 Task: Use the formula "IMEXP" in spreadsheet "Project portfolio".
Action: Mouse moved to (871, 135)
Screenshot: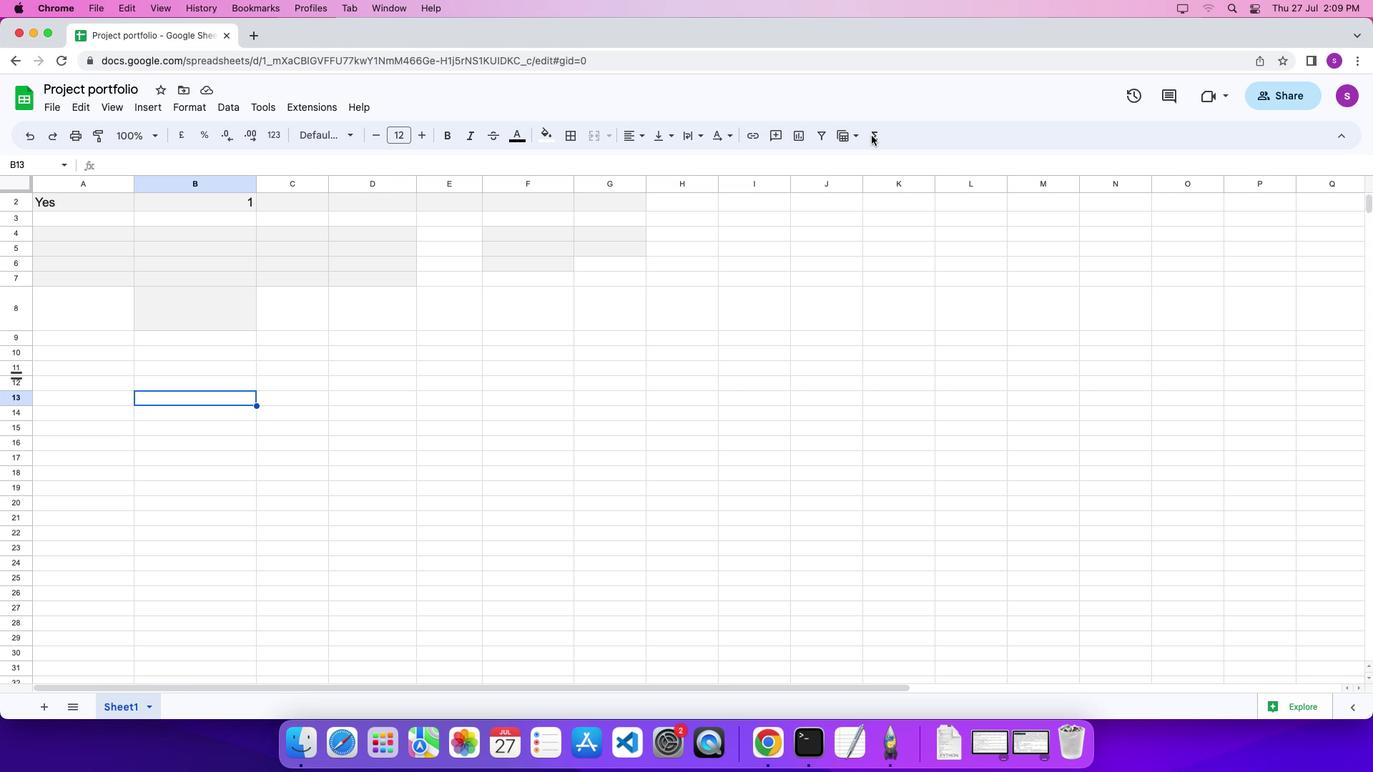 
Action: Mouse pressed left at (871, 135)
Screenshot: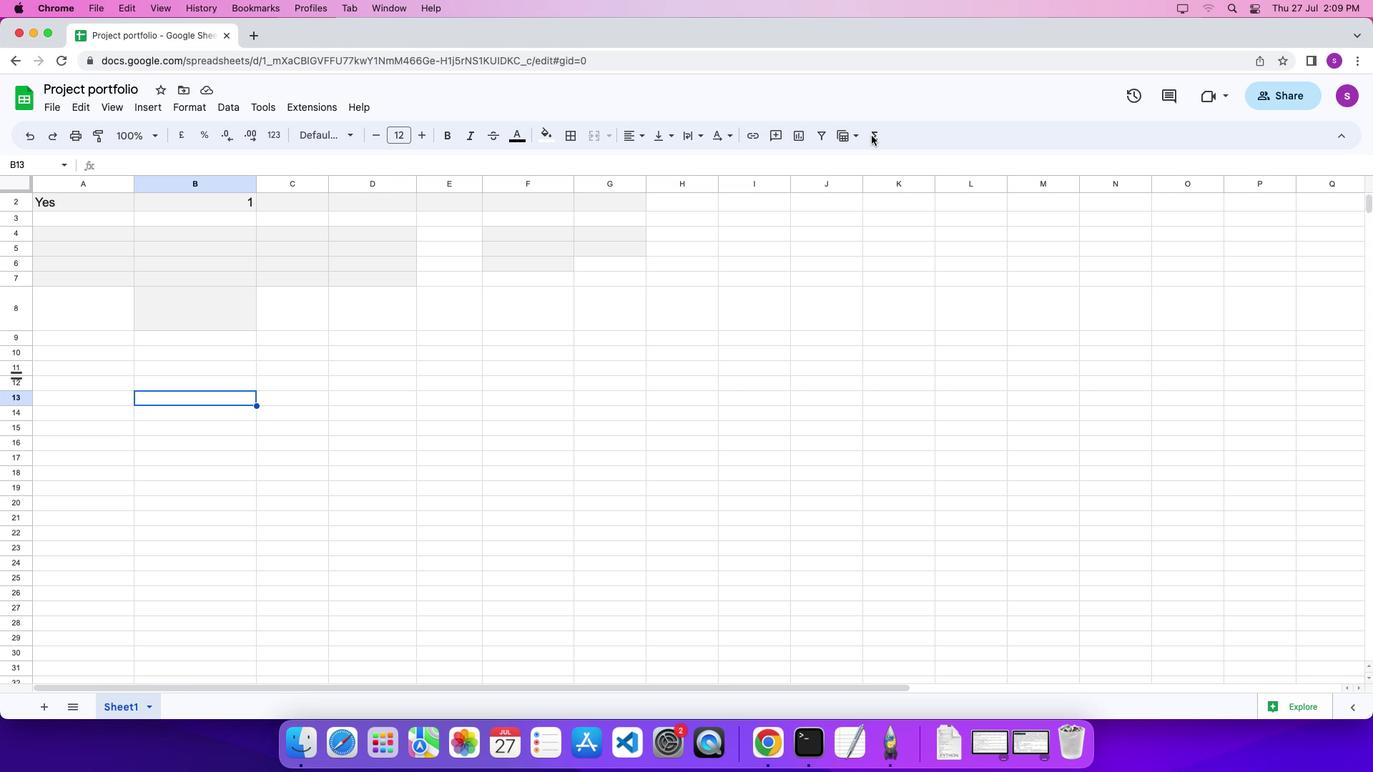 
Action: Mouse moved to (876, 135)
Screenshot: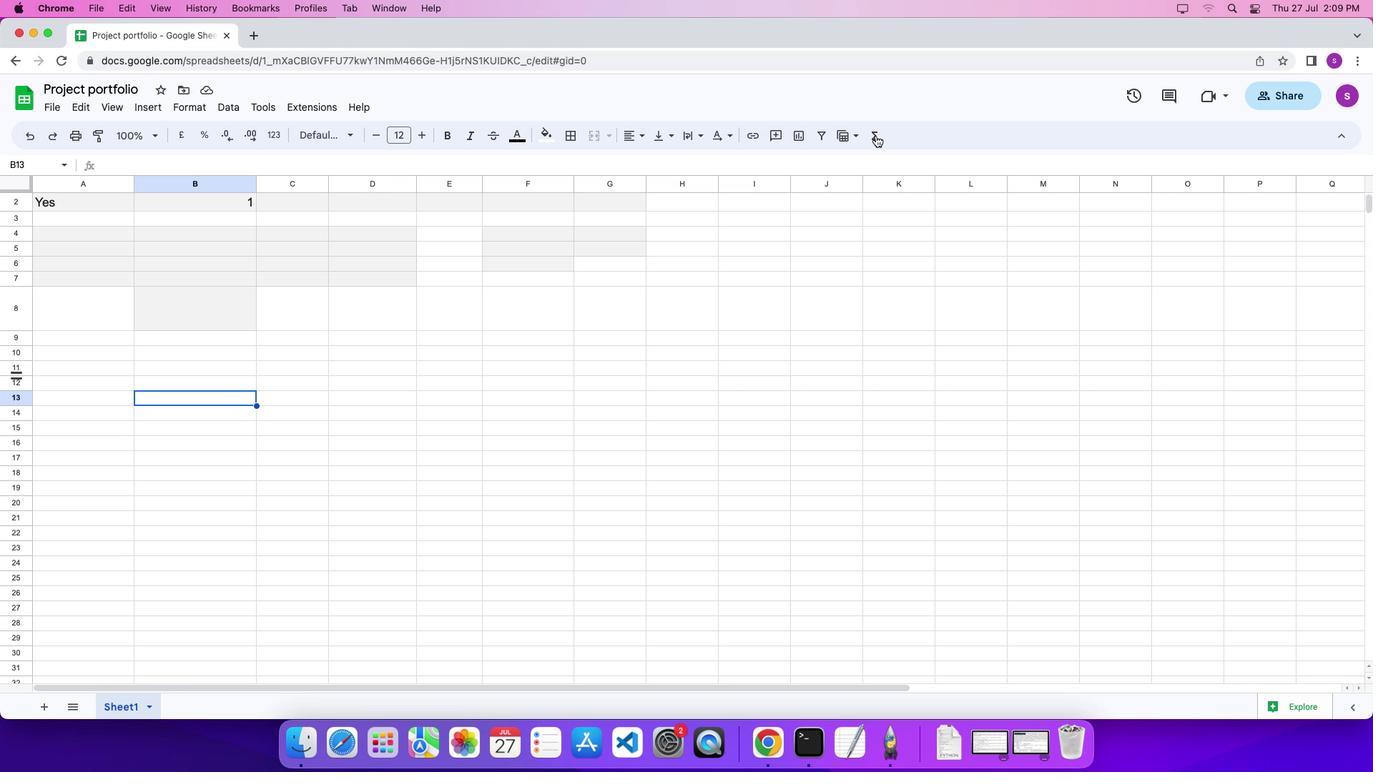 
Action: Mouse pressed left at (876, 135)
Screenshot: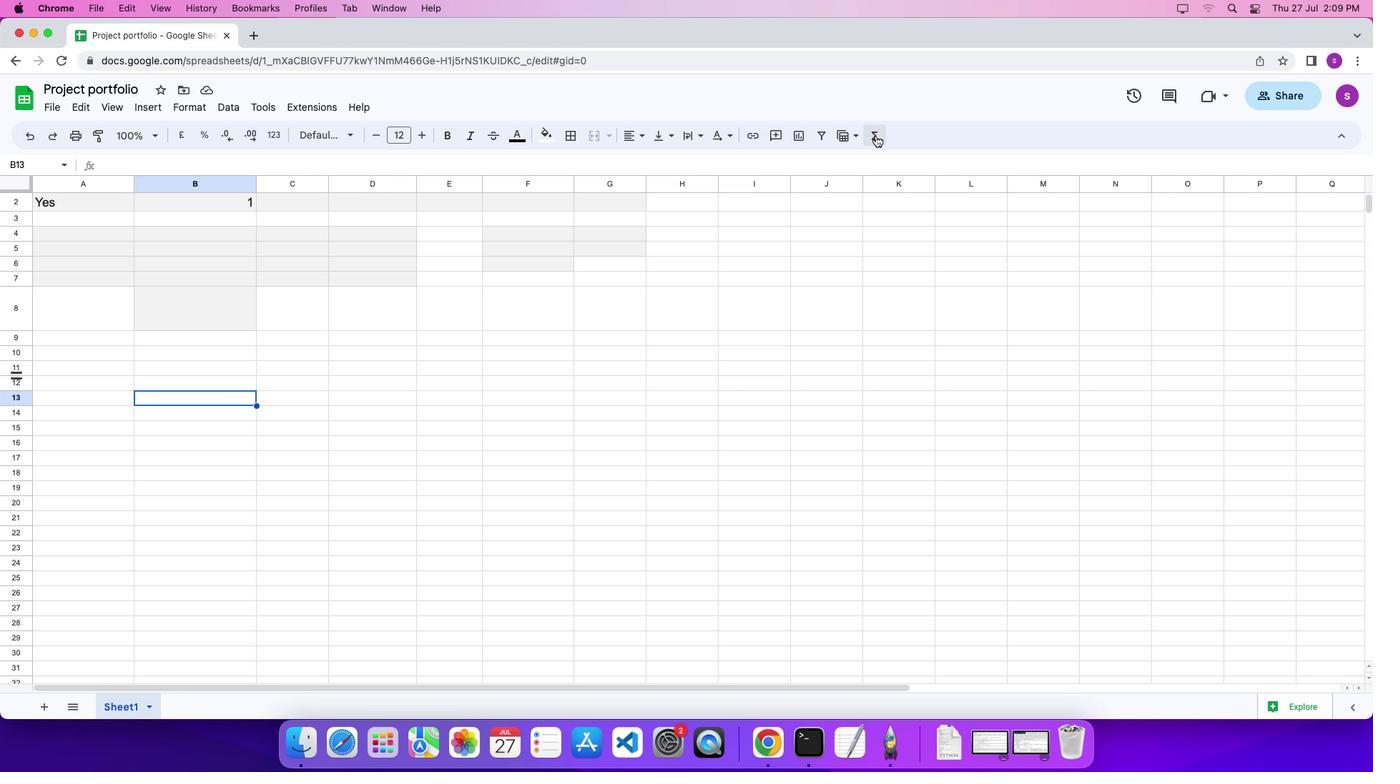 
Action: Mouse moved to (1096, 625)
Screenshot: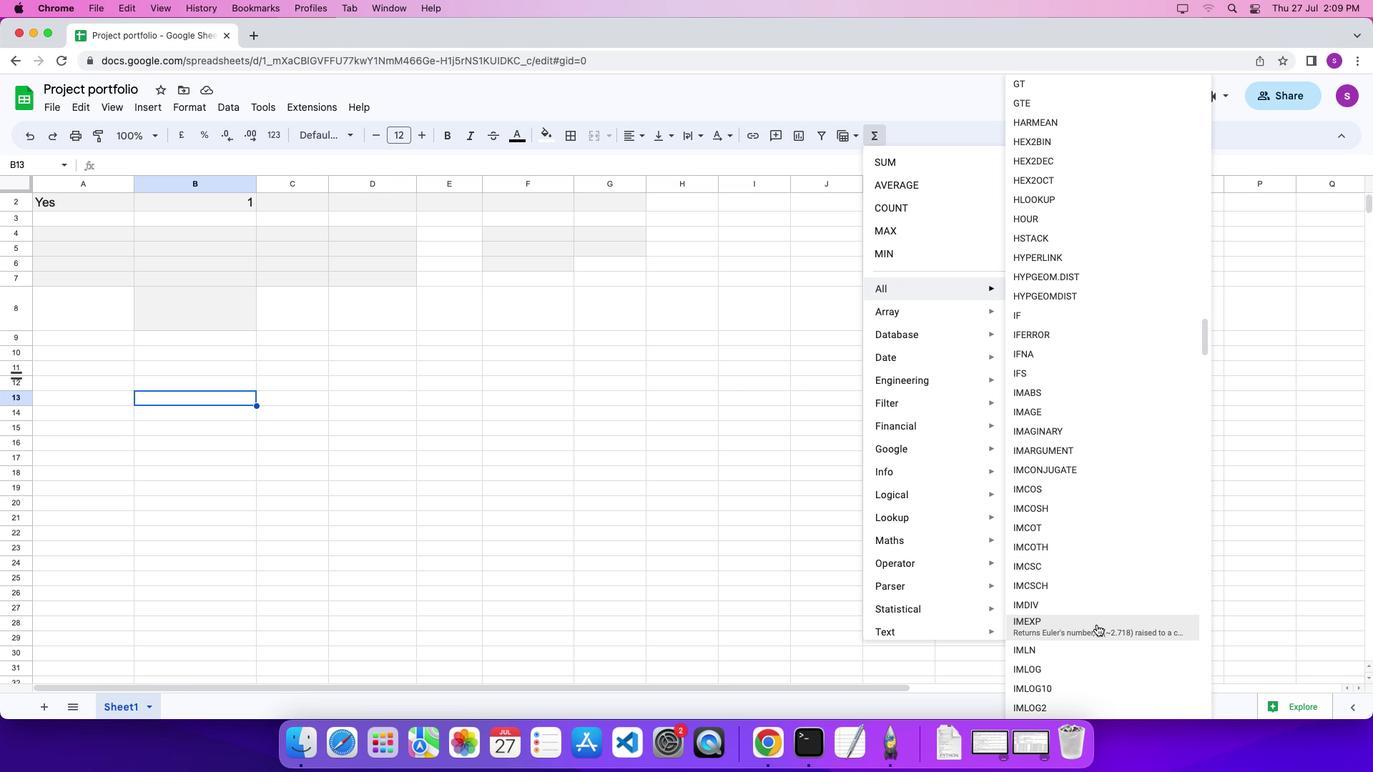 
Action: Mouse pressed left at (1096, 625)
Screenshot: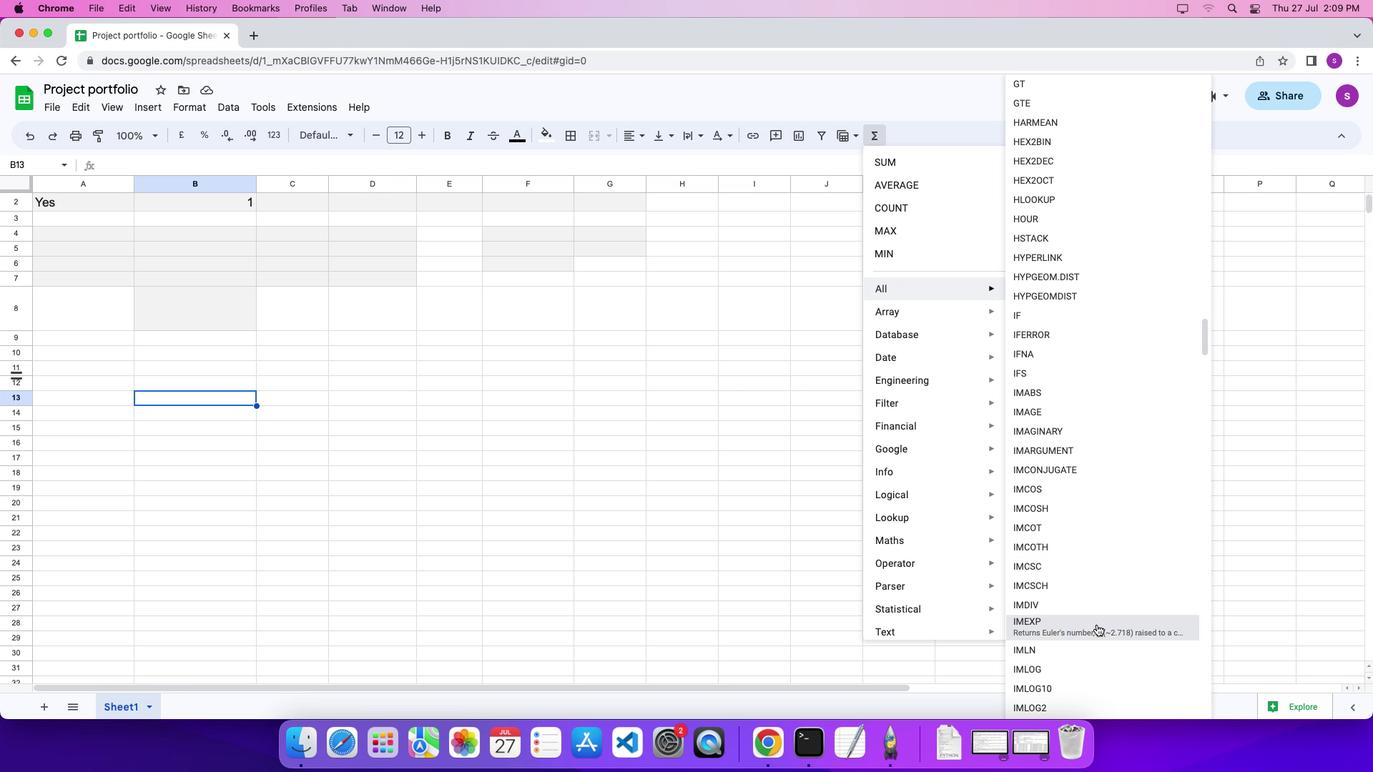 
Action: Mouse moved to (954, 544)
Screenshot: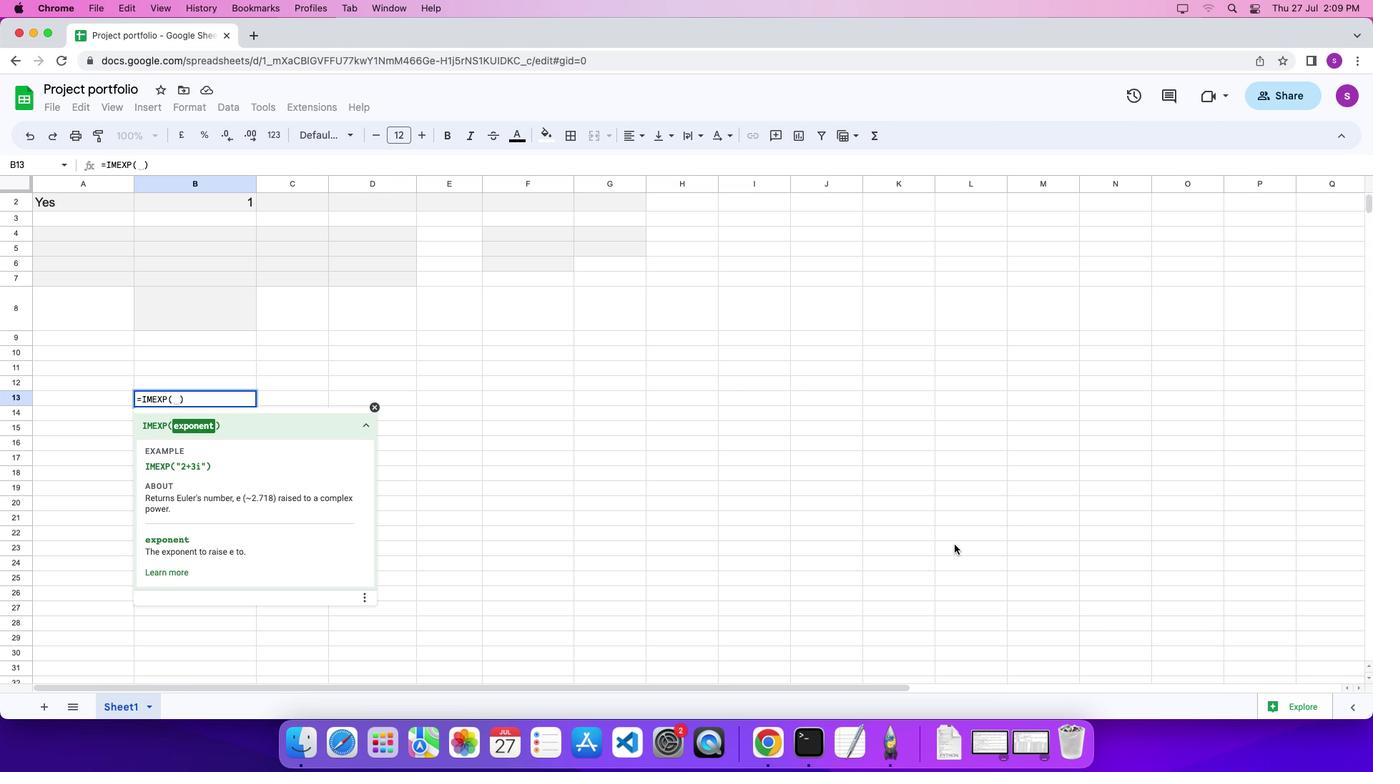 
Action: Key pressed Key.shift_r'"''2''+''3''i'Key.shift_r'"''\x03'
Screenshot: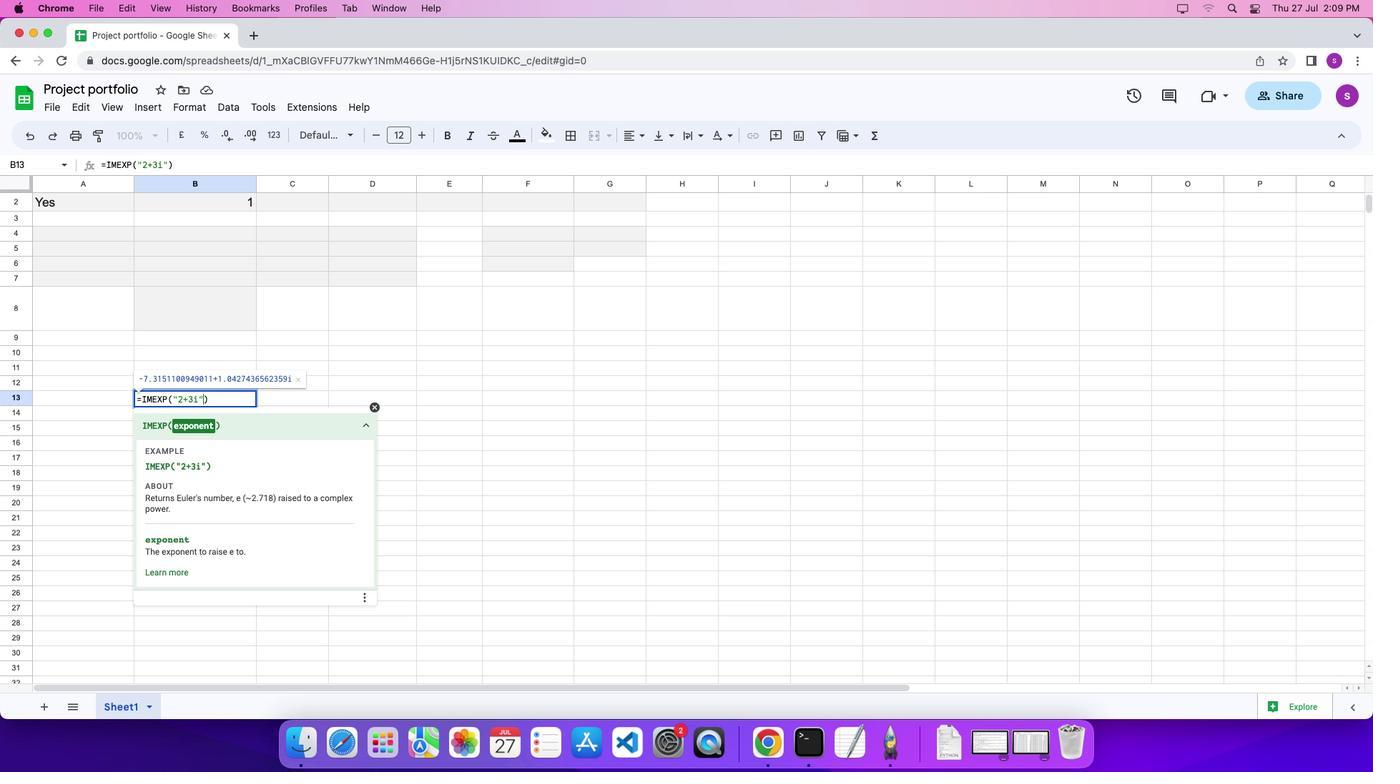 
